 Task: Search one way flight ticket for 5 adults, 2 children, 1 infant in seat and 2 infants on lap in economy from Traverse City: Cherry Capital Airport (was Cherry County Airpark) to Greensboro: Piedmont Triad International Airport on 5-1-2023. Choice of flights is Delta. Number of bags: 2 carry on bags. Price is upto 82000. Outbound departure time preference is 23:30.
Action: Mouse moved to (302, 415)
Screenshot: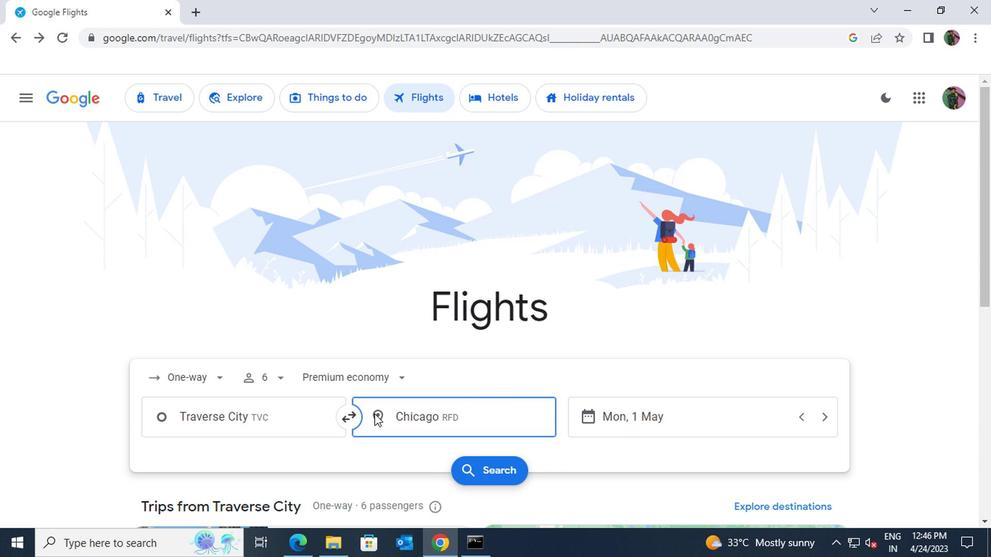
Action: Mouse pressed left at (302, 415)
Screenshot: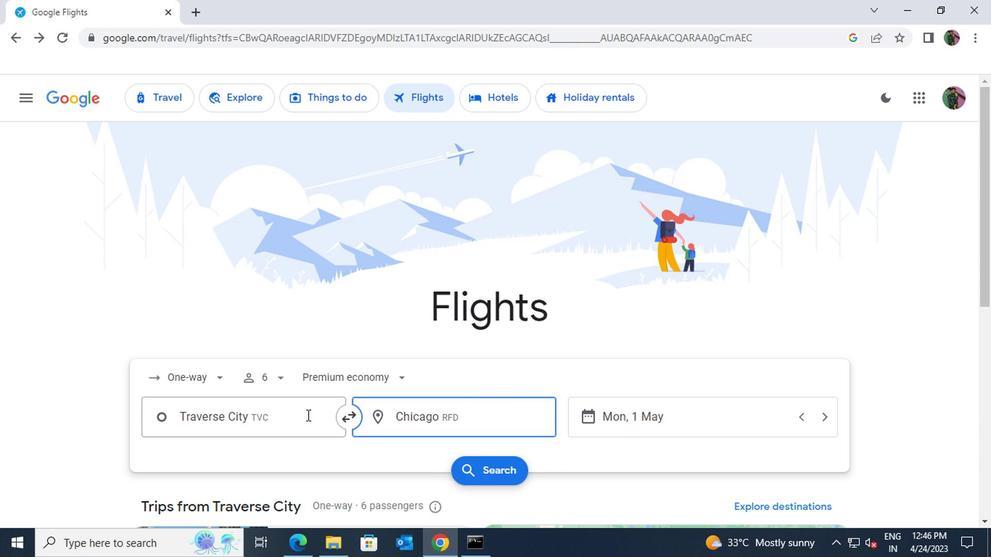 
Action: Key pressed cherry
Screenshot: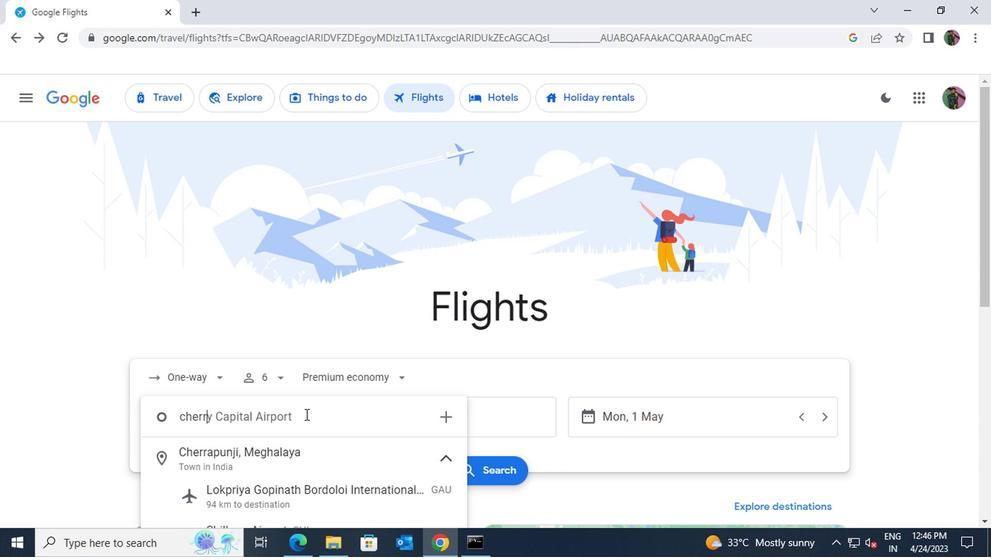 
Action: Mouse moved to (284, 448)
Screenshot: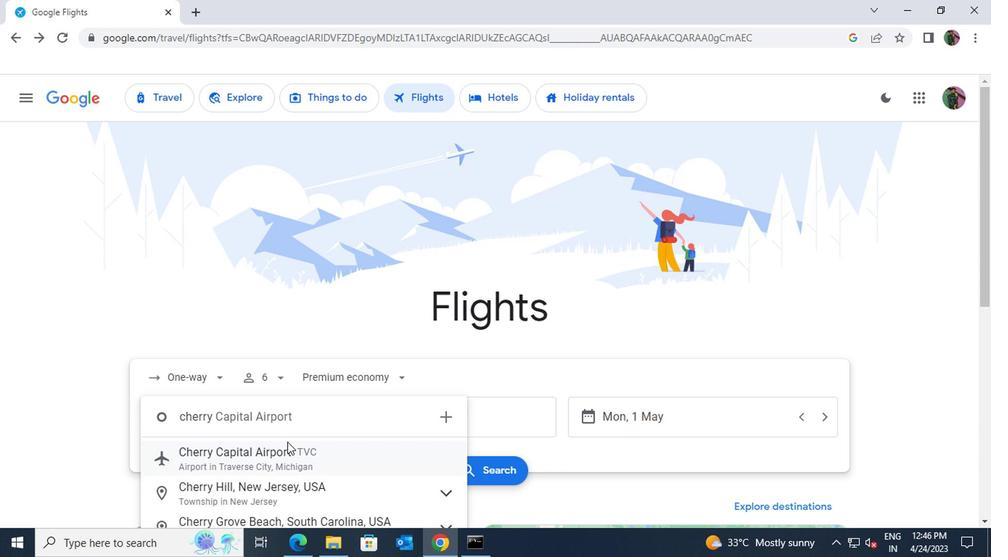 
Action: Mouse pressed left at (284, 448)
Screenshot: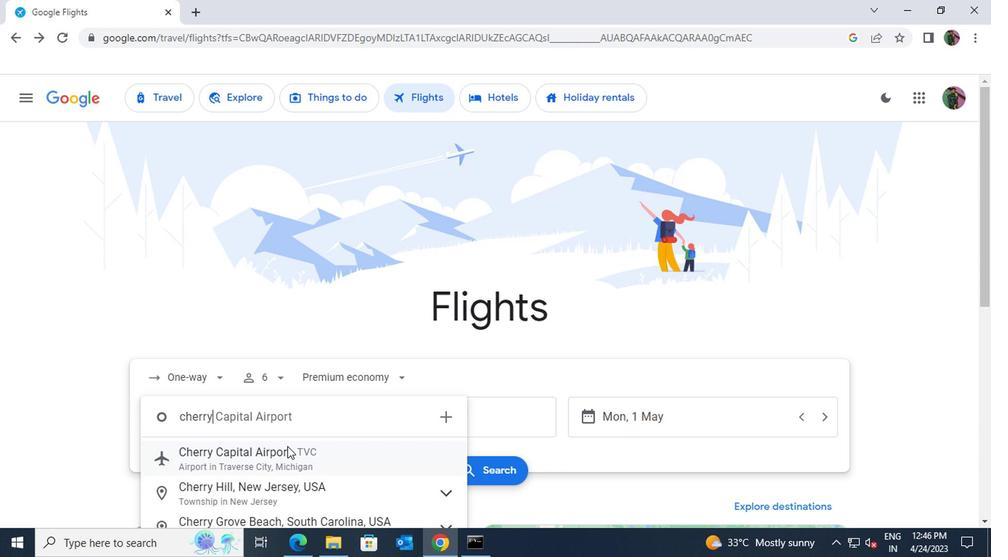 
Action: Mouse moved to (466, 417)
Screenshot: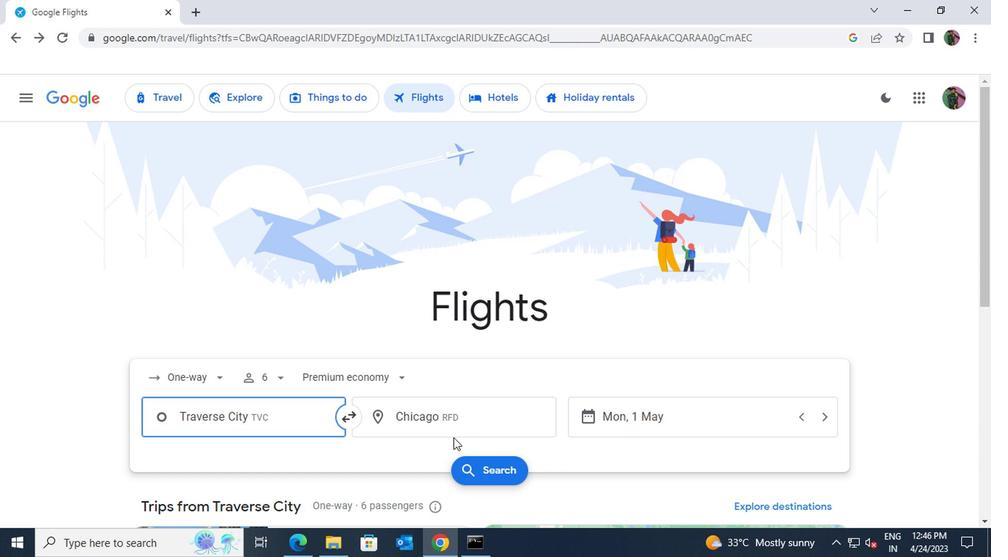 
Action: Mouse pressed left at (466, 417)
Screenshot: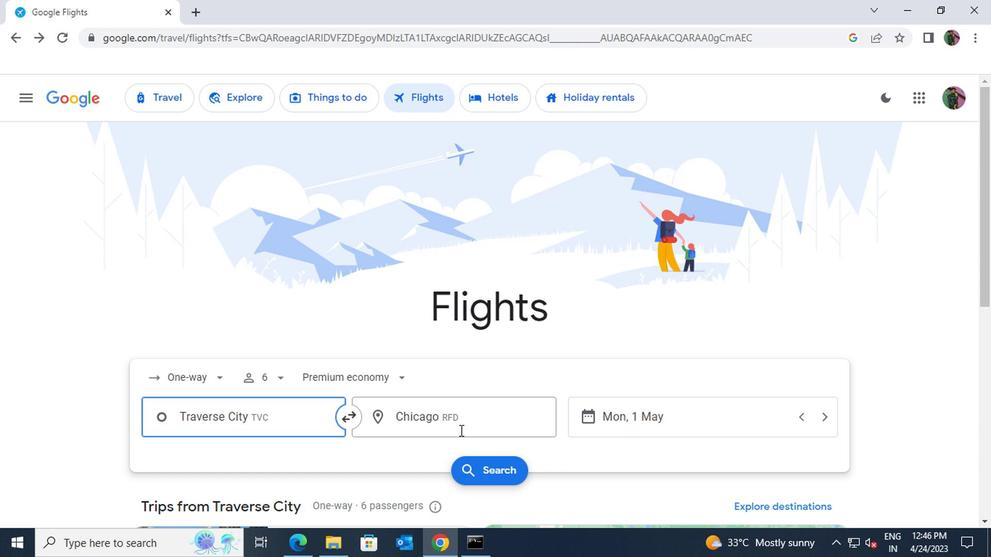 
Action: Key pressed greeensboro
Screenshot: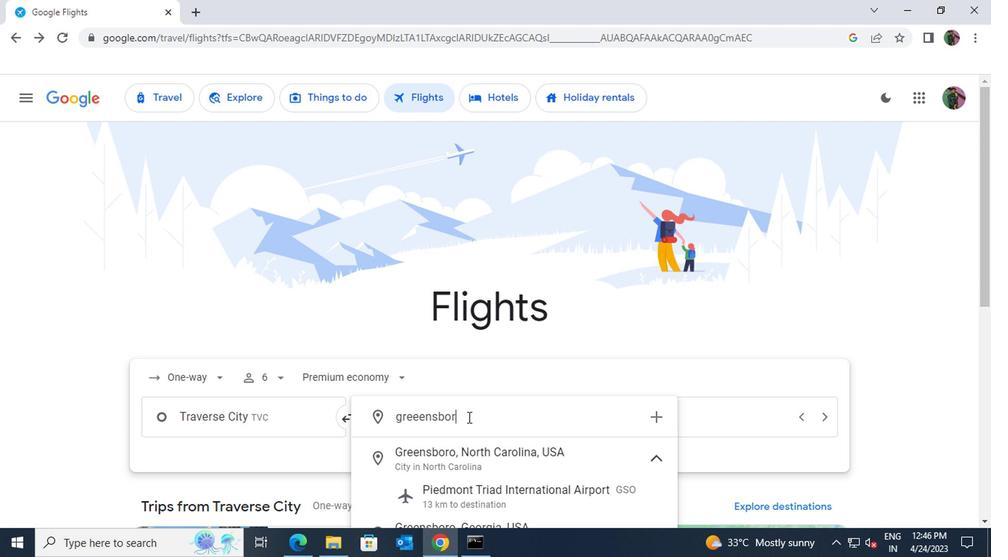 
Action: Mouse moved to (463, 453)
Screenshot: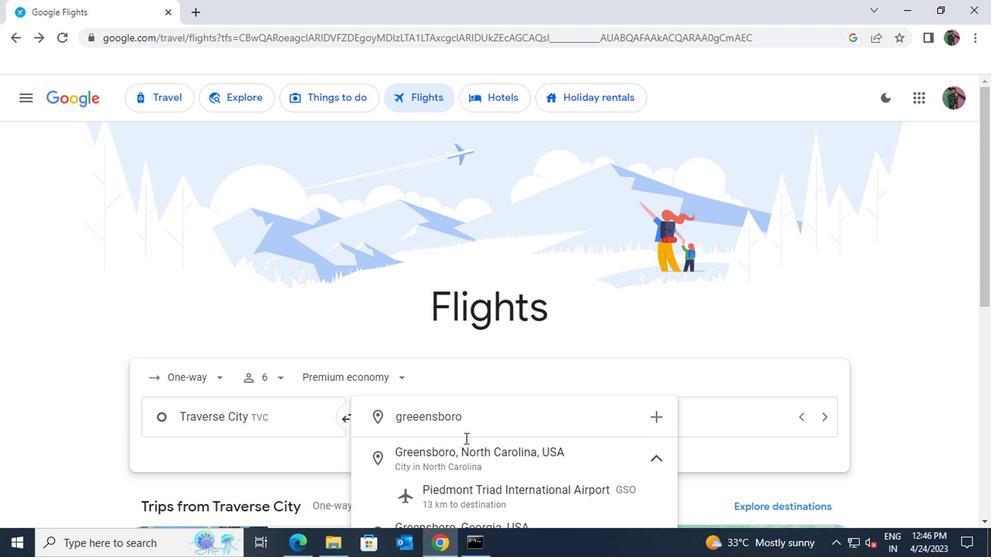 
Action: Mouse pressed left at (463, 453)
Screenshot: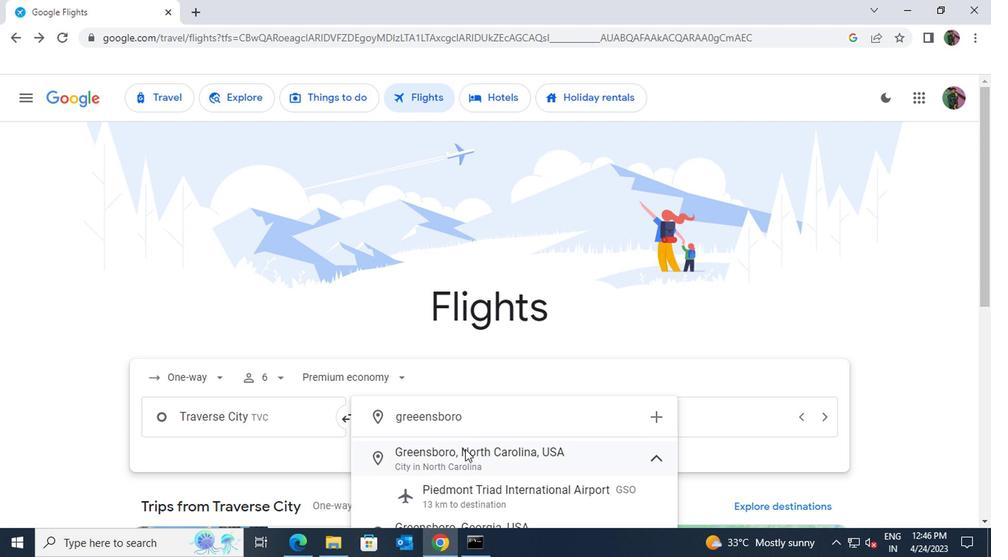 
Action: Mouse moved to (279, 377)
Screenshot: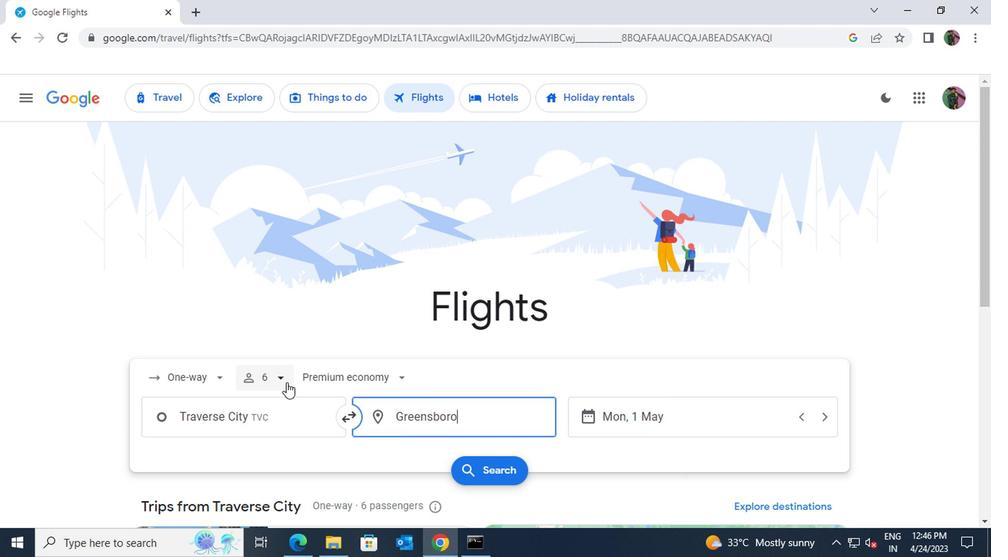 
Action: Mouse pressed left at (279, 377)
Screenshot: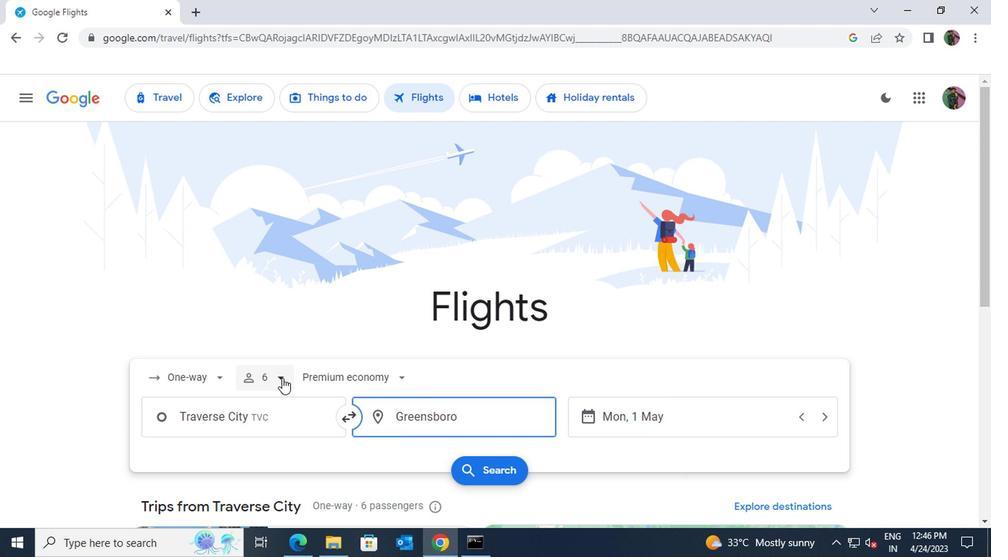 
Action: Mouse moved to (381, 416)
Screenshot: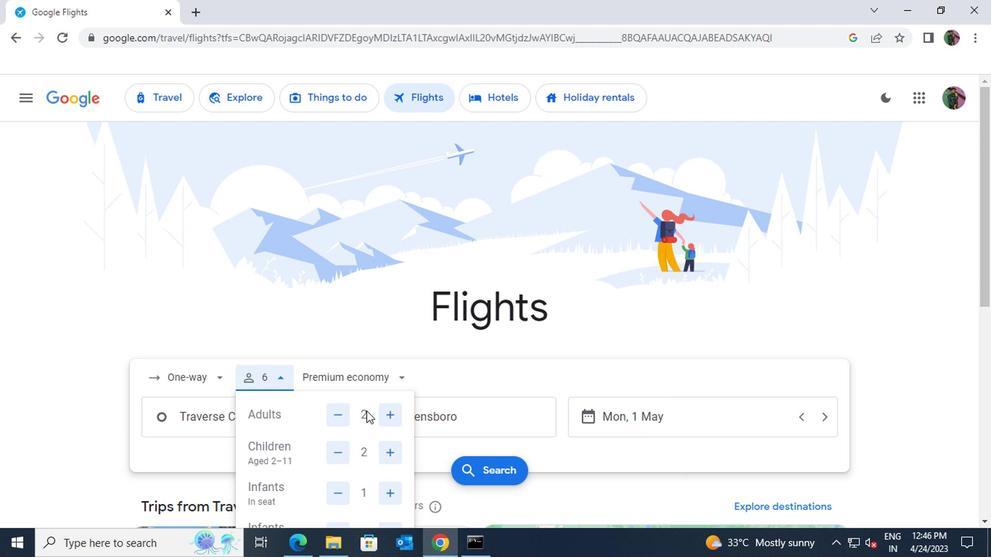 
Action: Mouse pressed left at (381, 416)
Screenshot: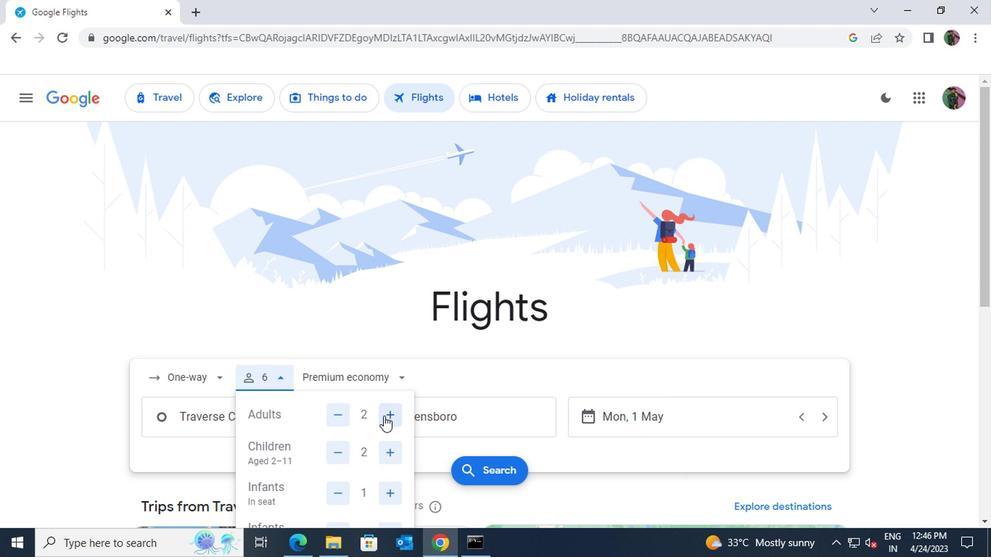 
Action: Mouse moved to (382, 416)
Screenshot: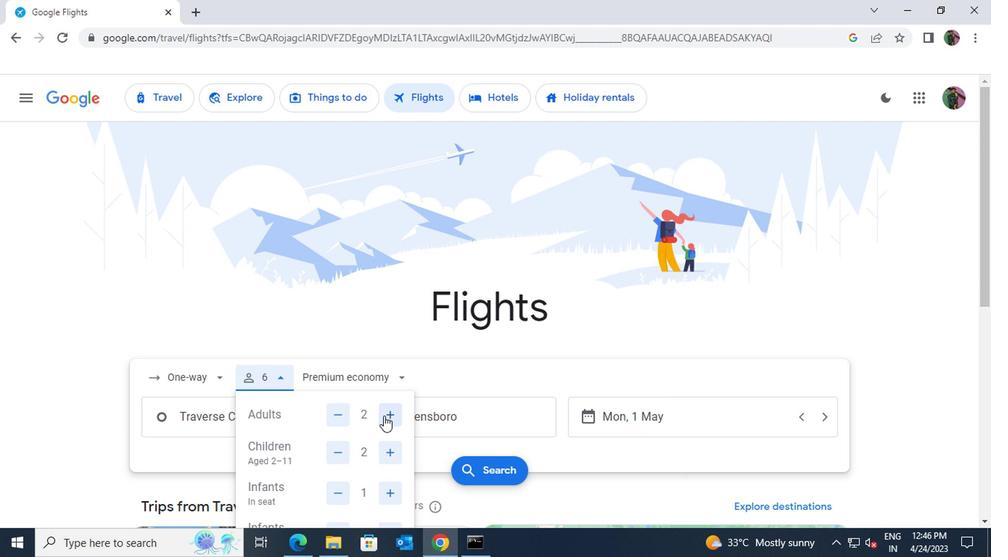 
Action: Mouse pressed left at (382, 416)
Screenshot: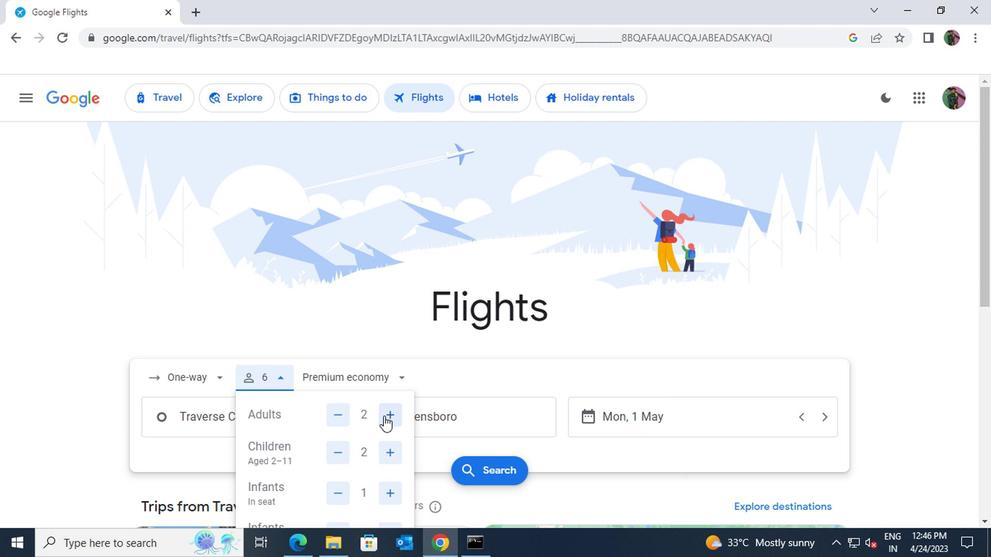 
Action: Mouse pressed left at (382, 416)
Screenshot: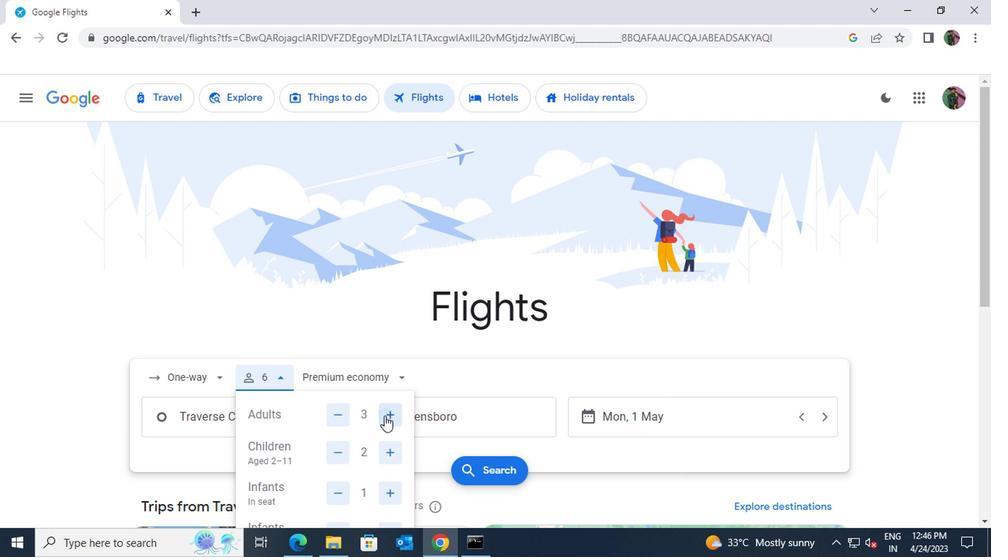 
Action: Mouse moved to (382, 418)
Screenshot: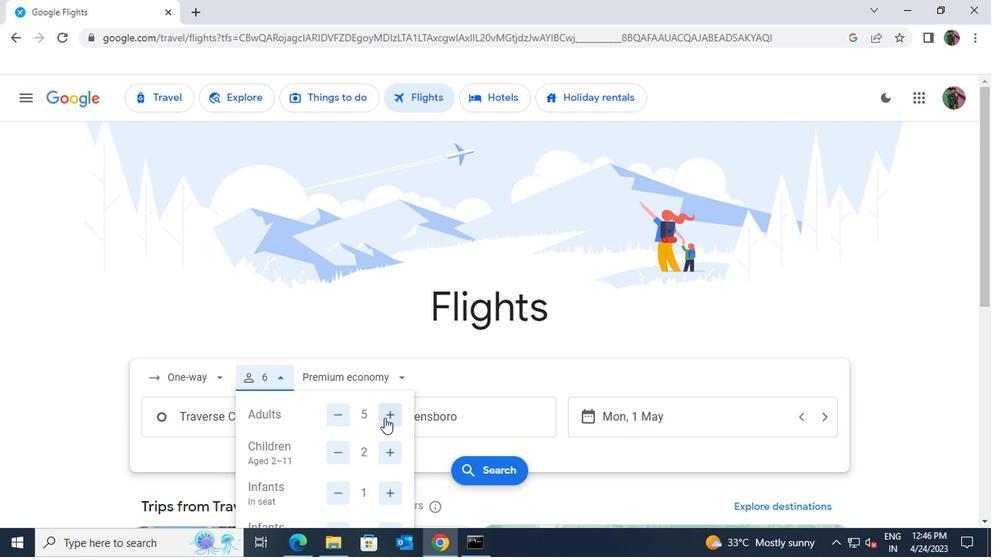 
Action: Mouse scrolled (382, 417) with delta (0, -1)
Screenshot: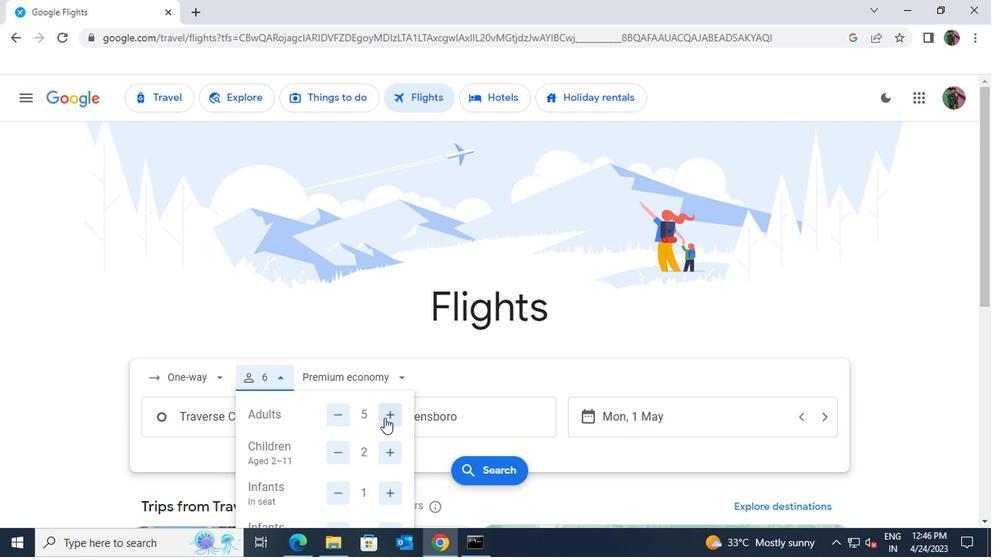 
Action: Mouse moved to (382, 417)
Screenshot: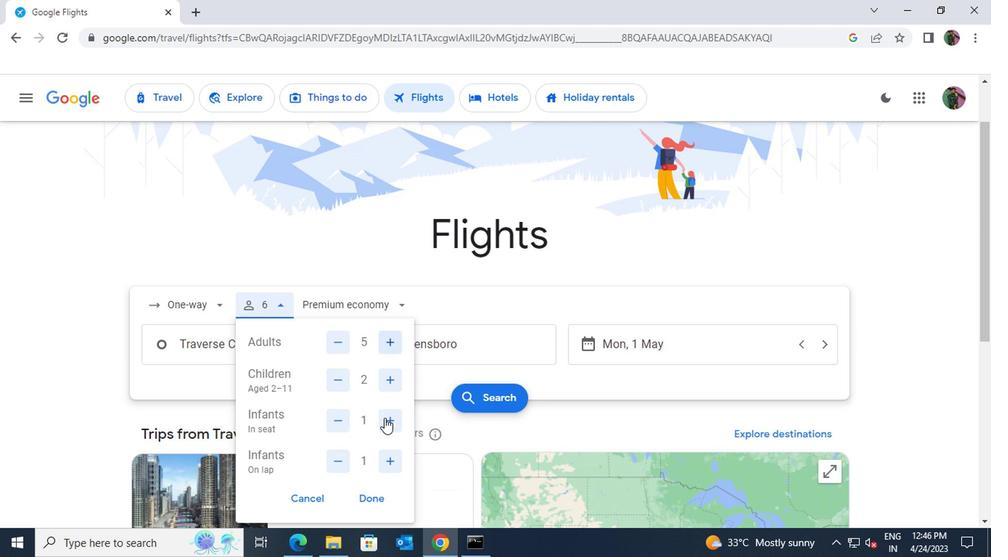 
Action: Mouse scrolled (382, 417) with delta (0, 0)
Screenshot: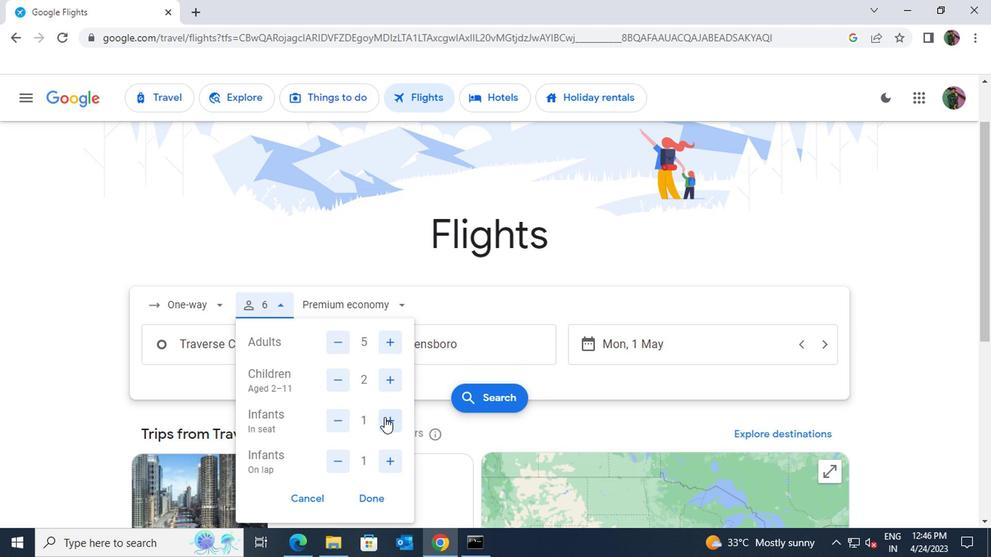
Action: Mouse moved to (377, 419)
Screenshot: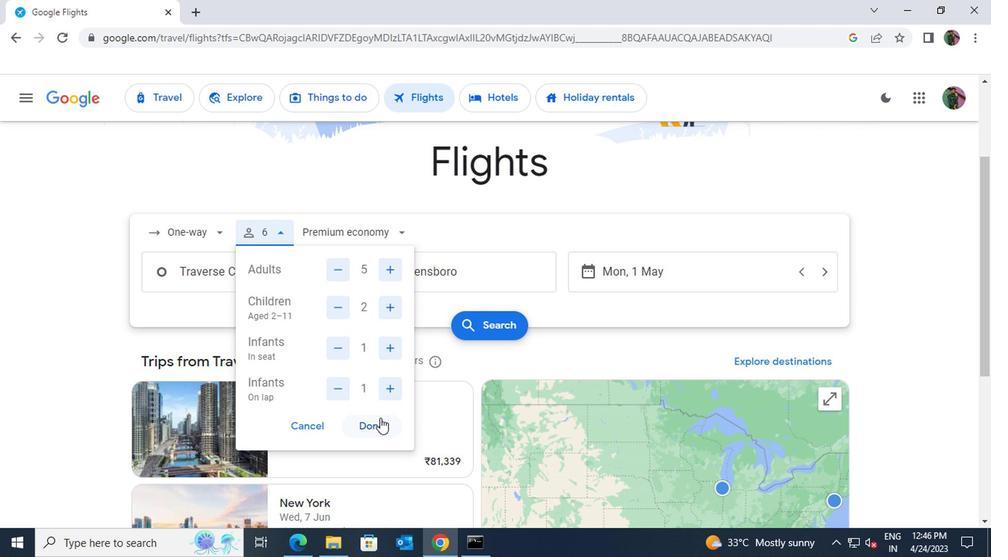 
Action: Mouse pressed left at (377, 419)
Screenshot: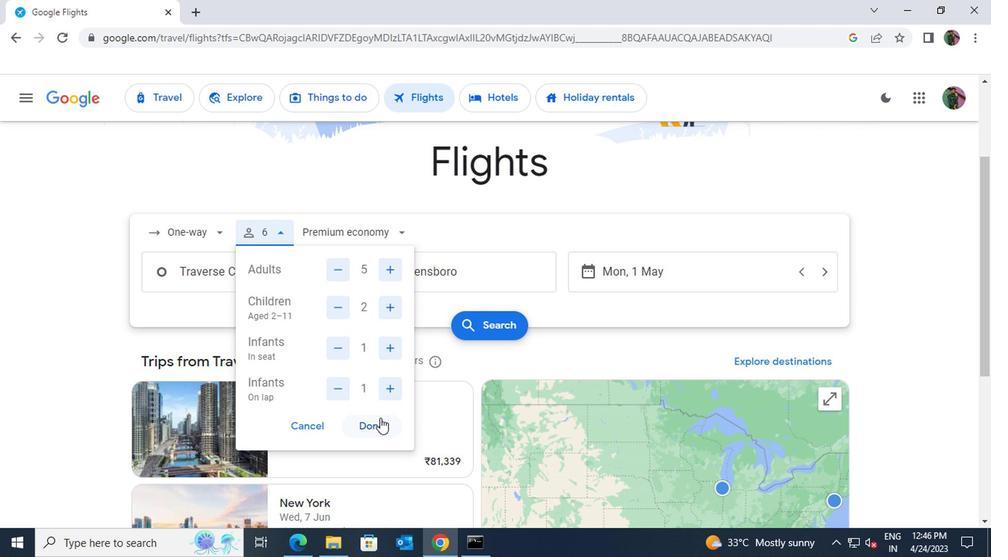
Action: Mouse moved to (483, 326)
Screenshot: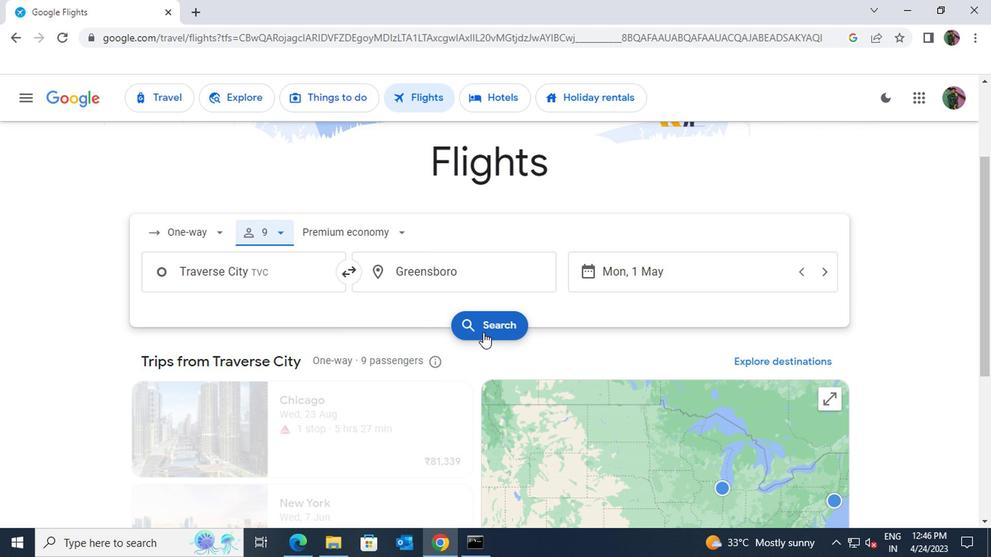 
Action: Mouse pressed left at (483, 326)
Screenshot: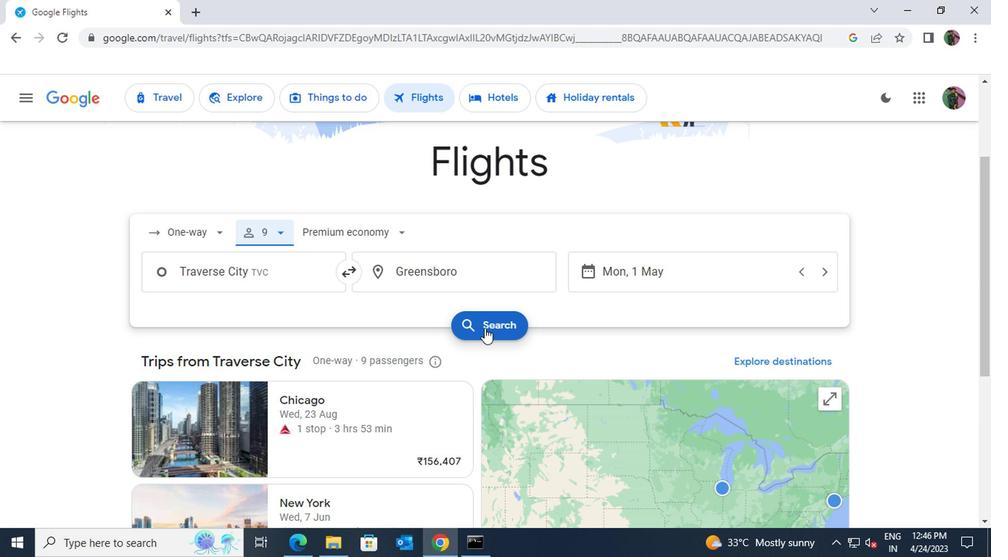 
Action: Mouse moved to (153, 226)
Screenshot: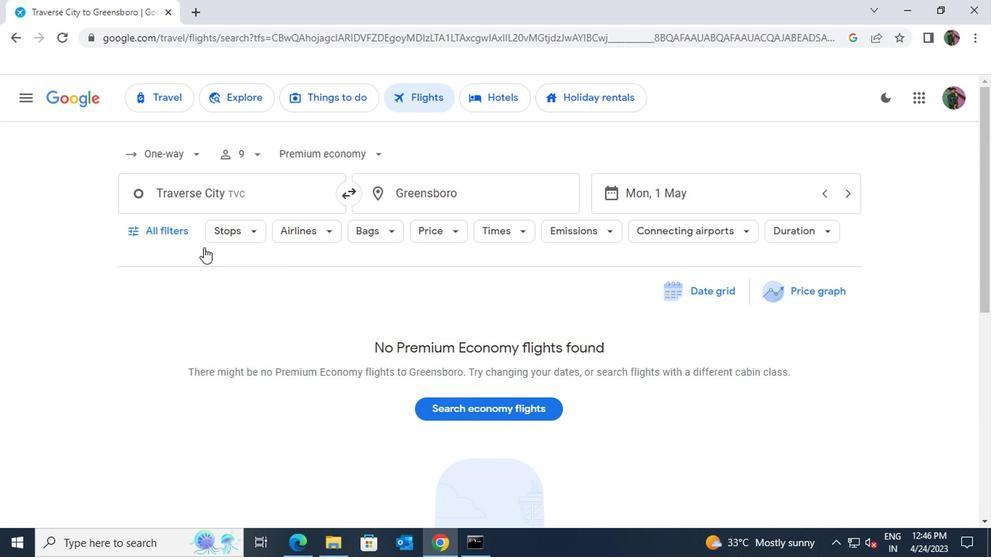 
Action: Mouse pressed left at (153, 226)
Screenshot: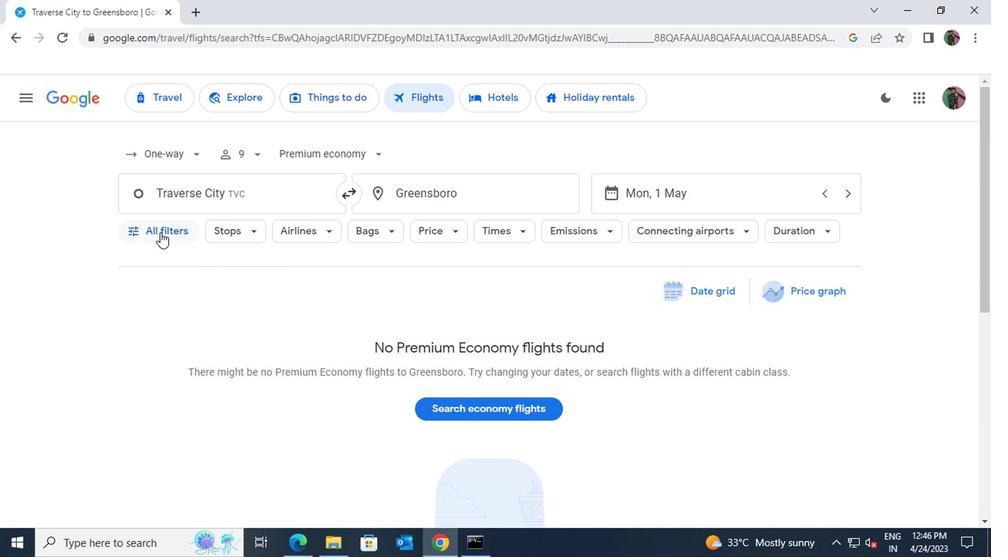 
Action: Mouse moved to (197, 332)
Screenshot: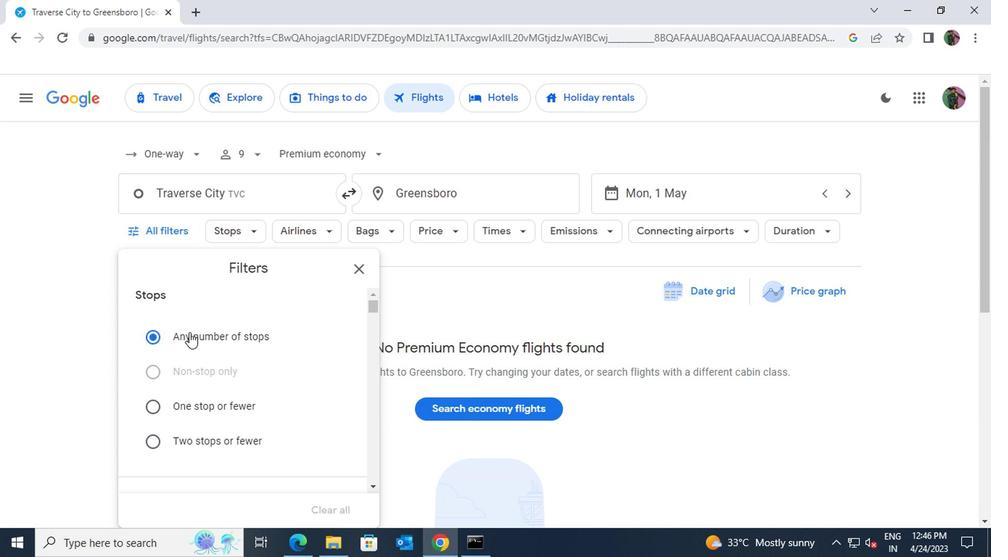 
Action: Mouse scrolled (197, 331) with delta (0, 0)
Screenshot: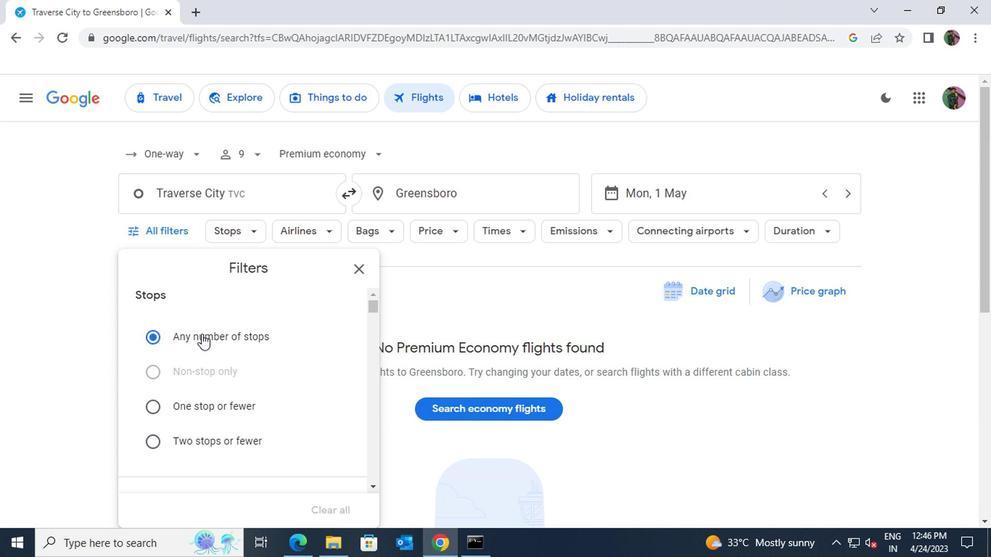 
Action: Mouse scrolled (197, 331) with delta (0, 0)
Screenshot: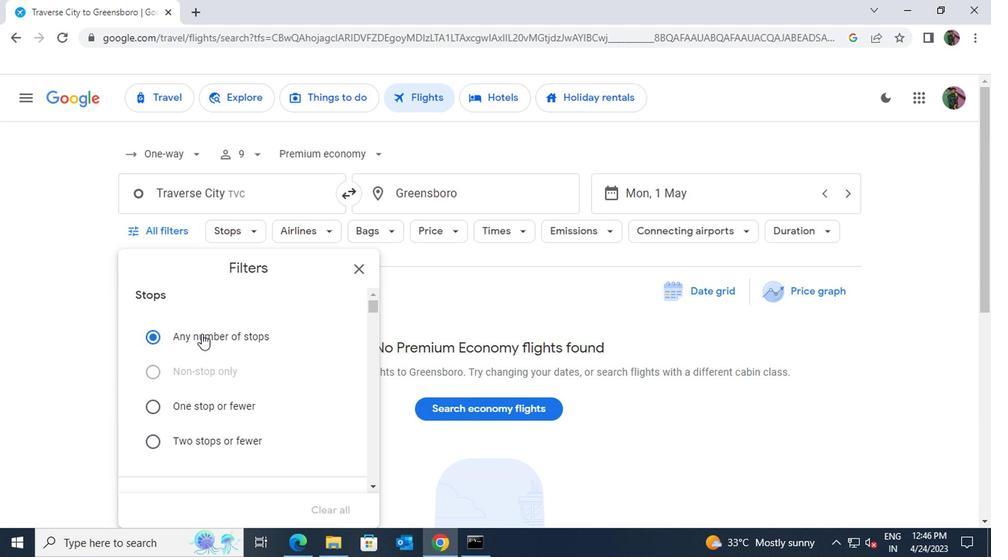 
Action: Mouse scrolled (197, 331) with delta (0, 0)
Screenshot: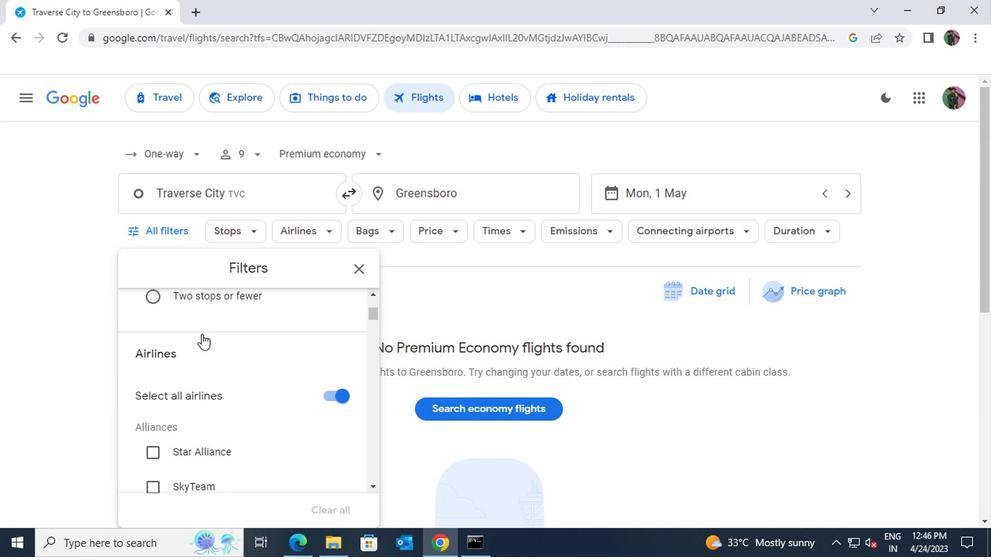 
Action: Mouse scrolled (197, 331) with delta (0, 0)
Screenshot: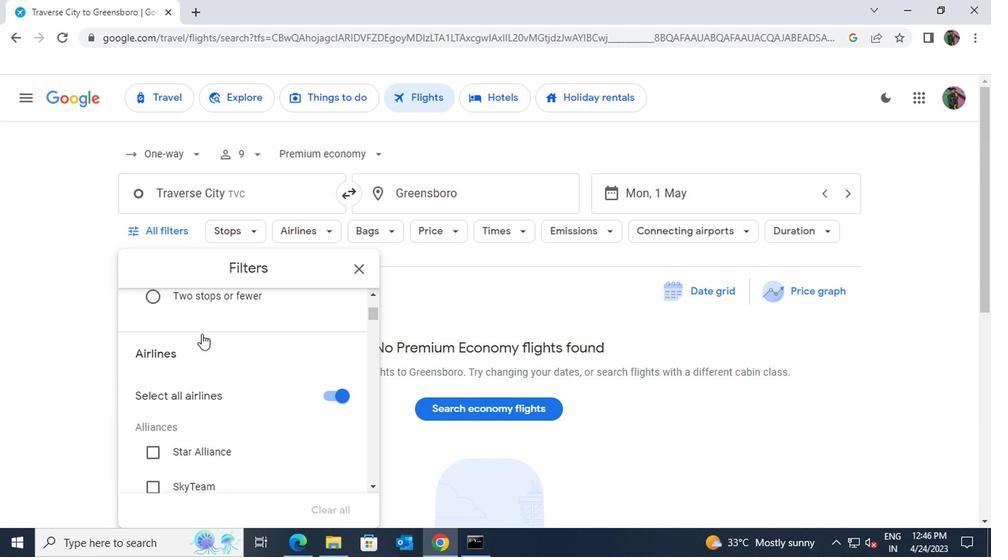 
Action: Mouse scrolled (197, 331) with delta (0, 0)
Screenshot: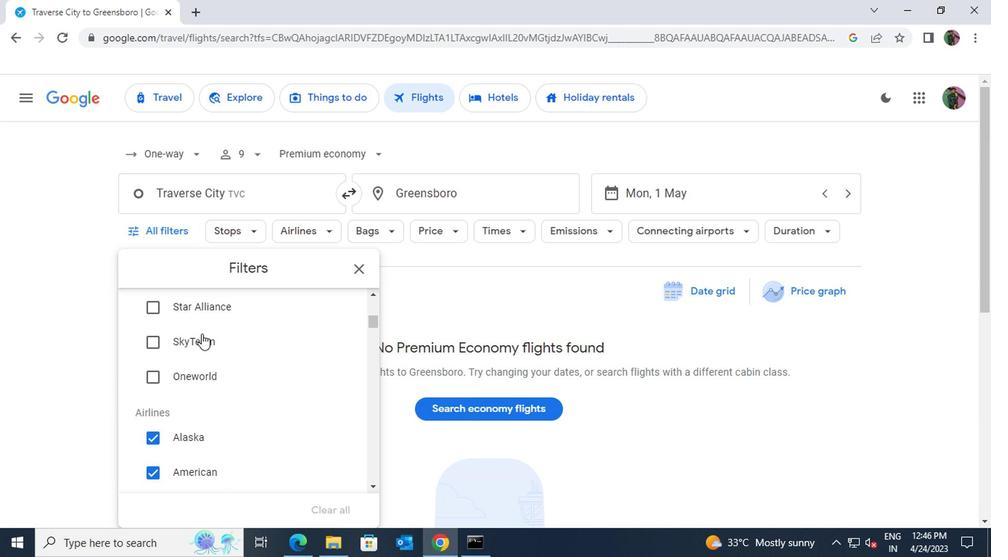 
Action: Mouse moved to (198, 332)
Screenshot: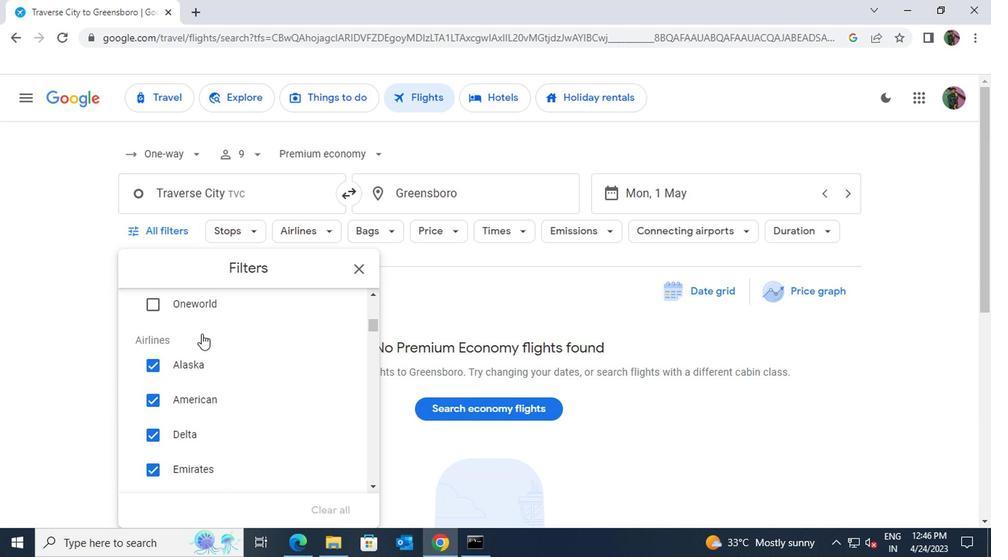 
Action: Mouse scrolled (198, 331) with delta (0, 0)
Screenshot: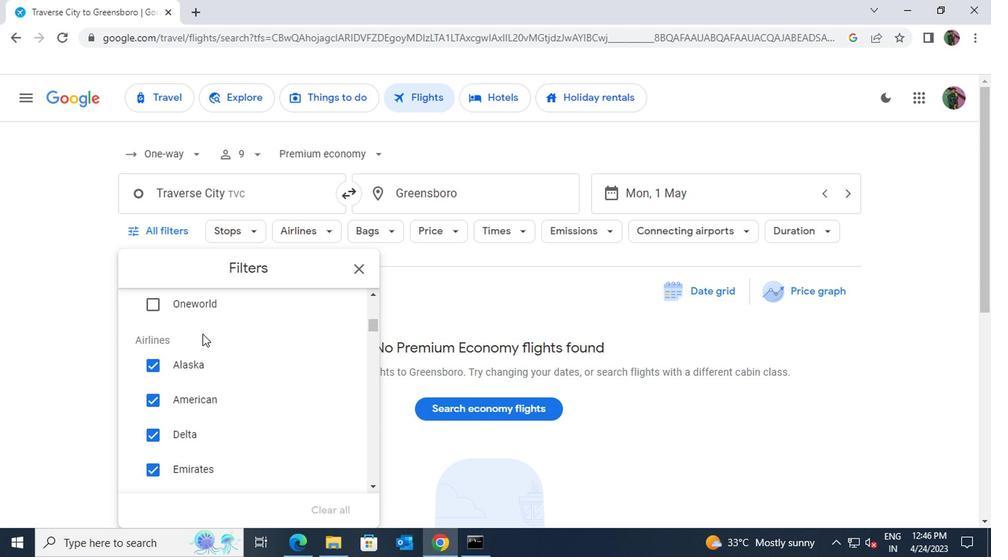 
Action: Mouse scrolled (198, 331) with delta (0, 0)
Screenshot: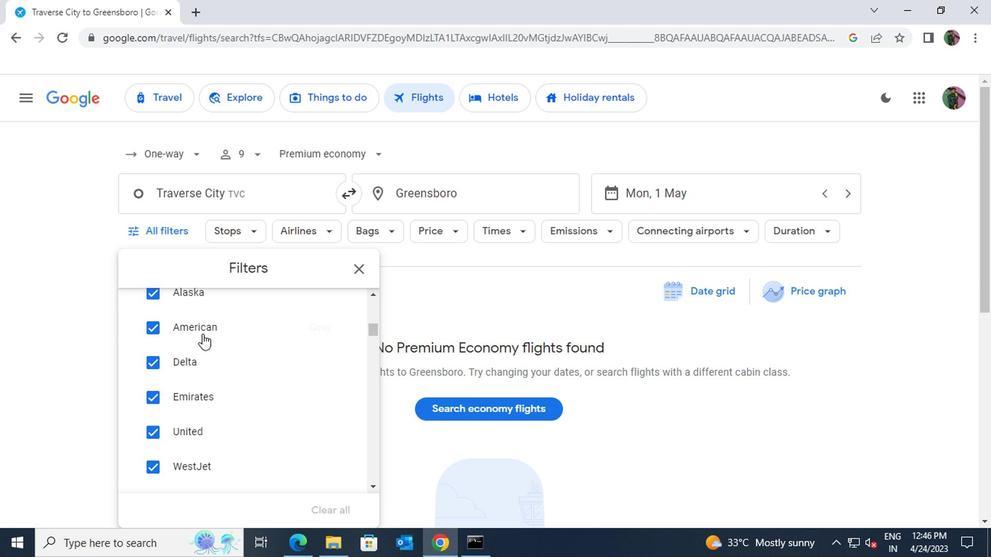 
Action: Mouse scrolled (198, 331) with delta (0, 0)
Screenshot: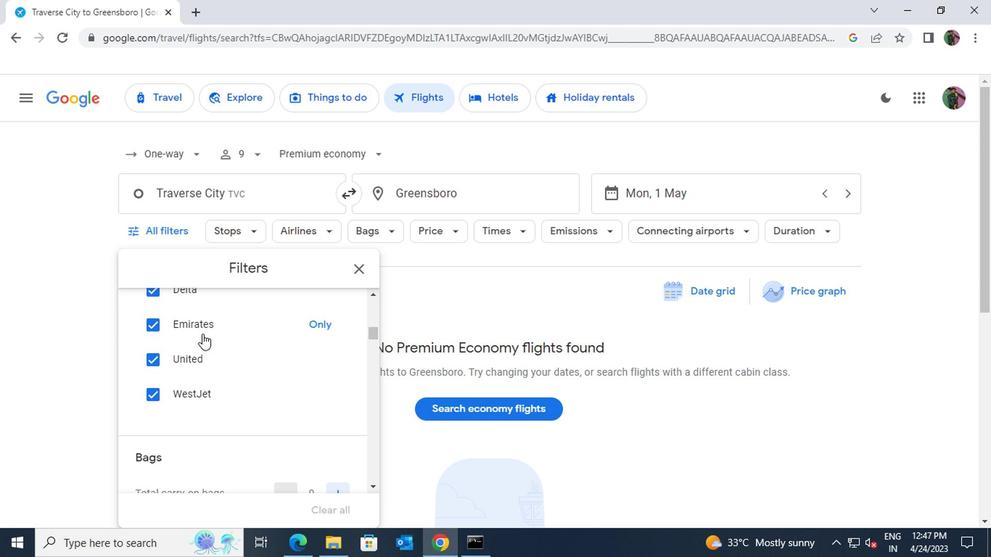 
Action: Mouse moved to (330, 424)
Screenshot: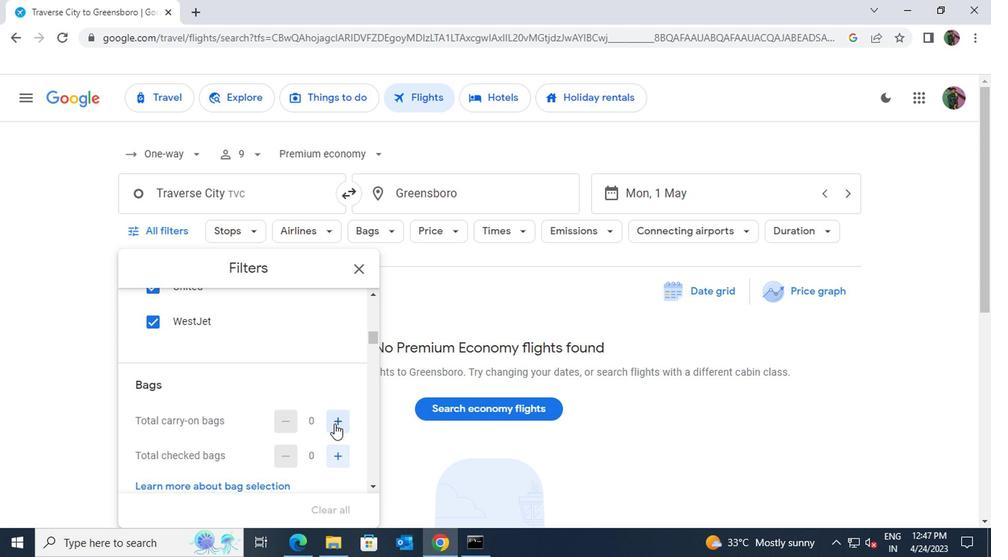 
Action: Mouse pressed left at (330, 424)
Screenshot: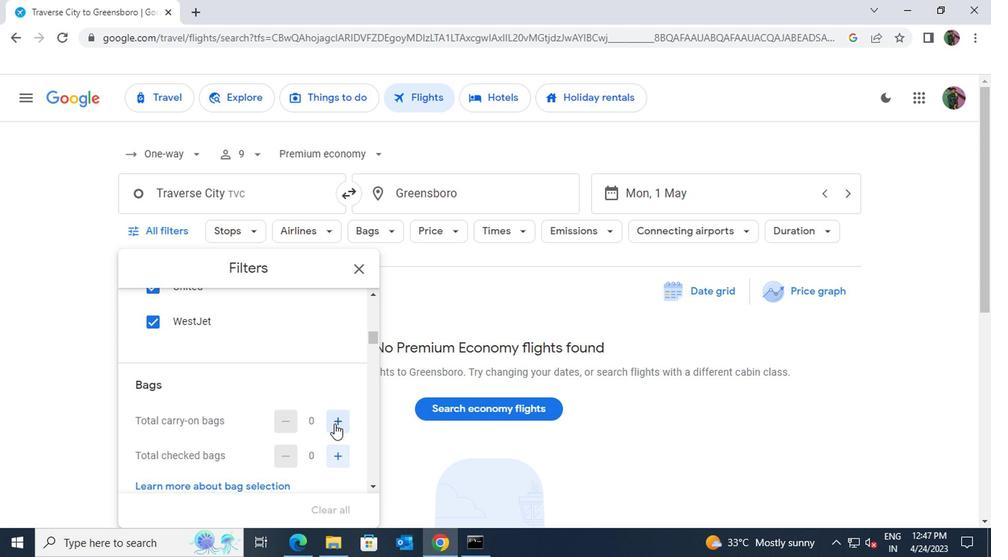 
Action: Mouse pressed left at (330, 424)
Screenshot: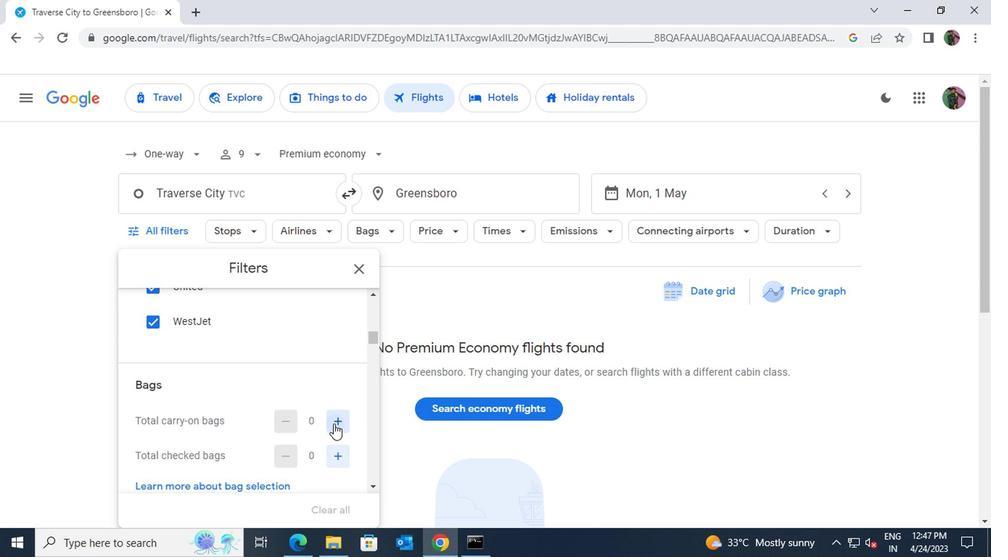
Action: Mouse moved to (330, 423)
Screenshot: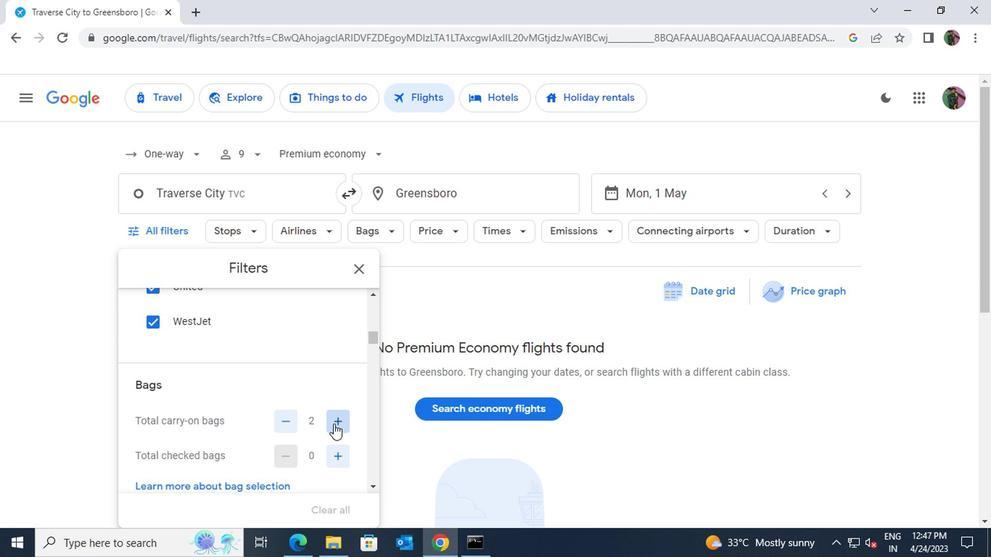 
Action: Mouse scrolled (330, 422) with delta (0, -1)
Screenshot: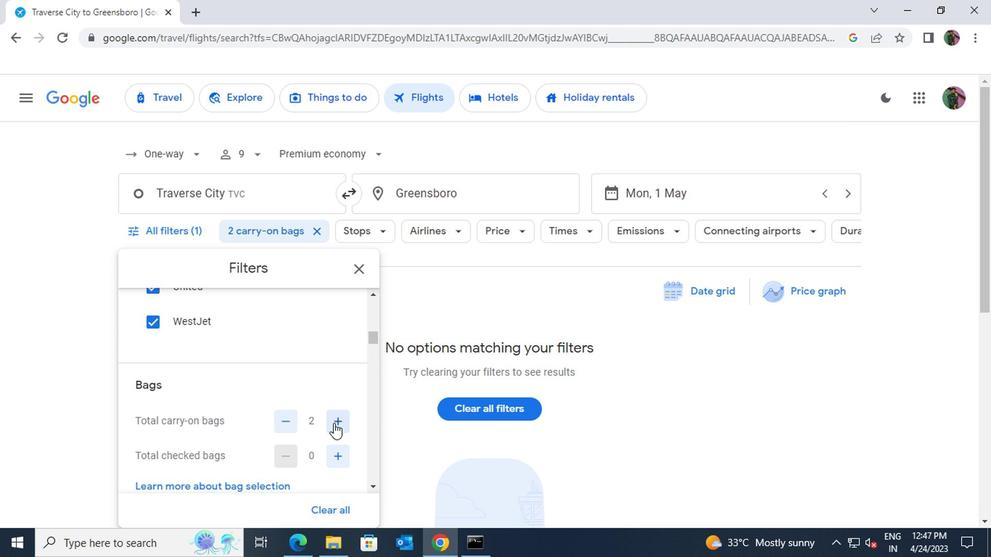 
Action: Mouse moved to (330, 422)
Screenshot: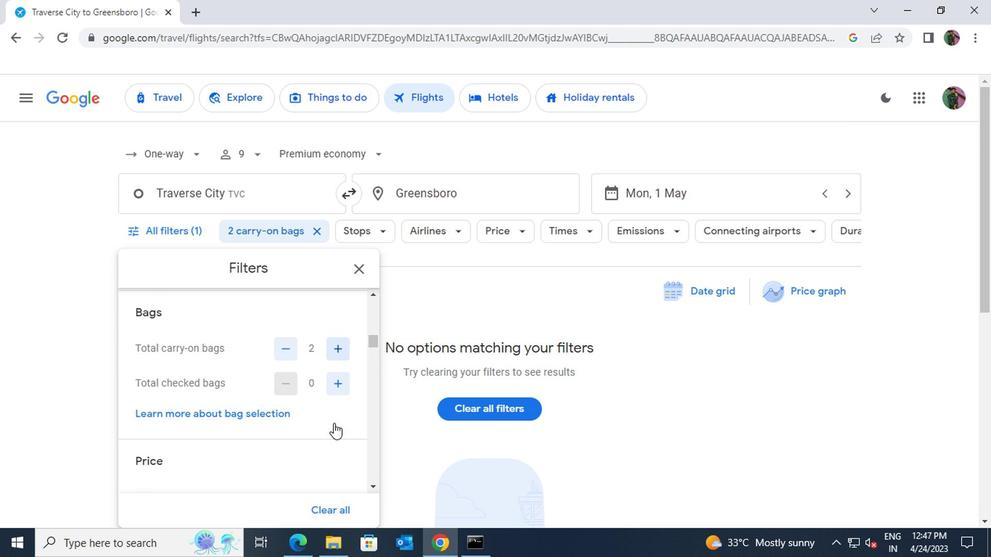 
Action: Mouse scrolled (330, 422) with delta (0, 0)
Screenshot: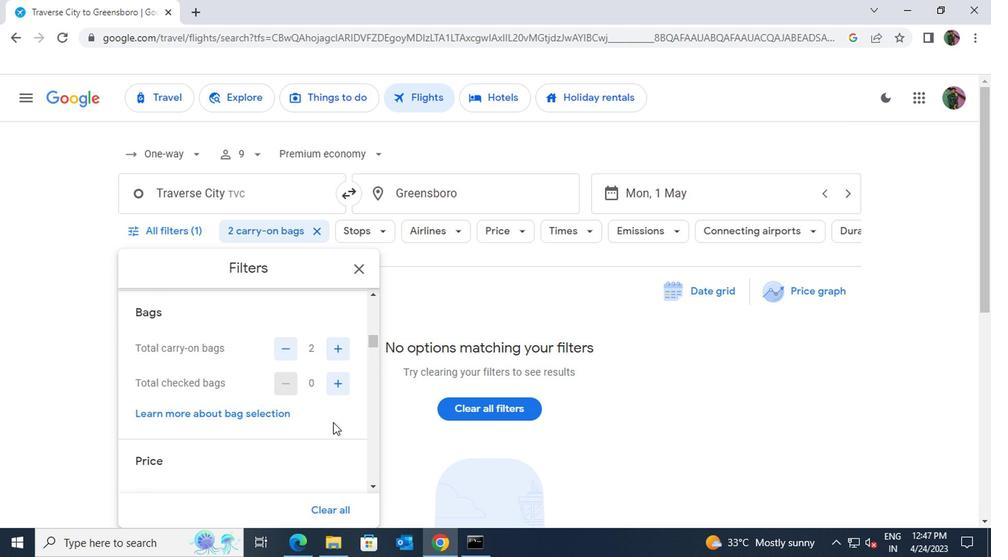 
Action: Mouse moved to (333, 450)
Screenshot: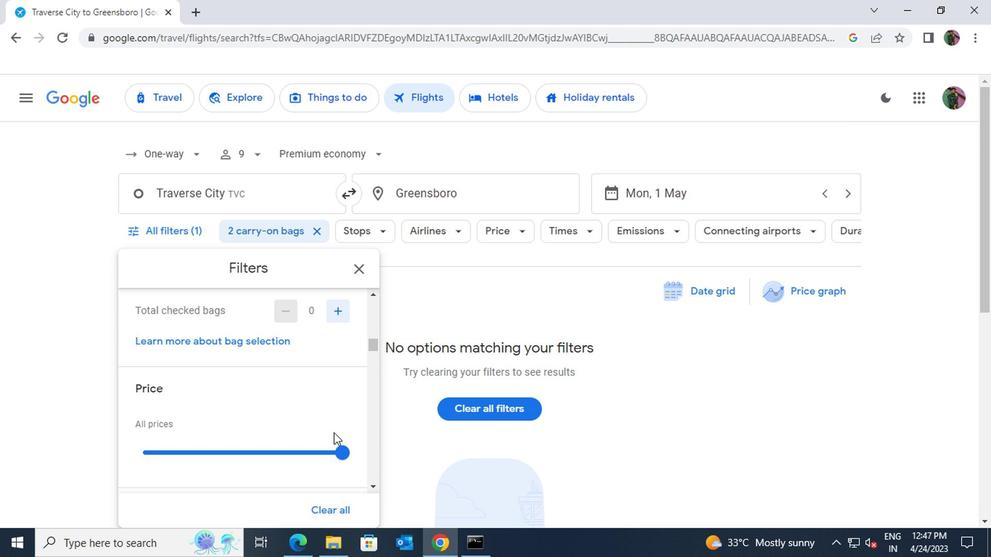 
Action: Mouse pressed left at (333, 450)
Screenshot: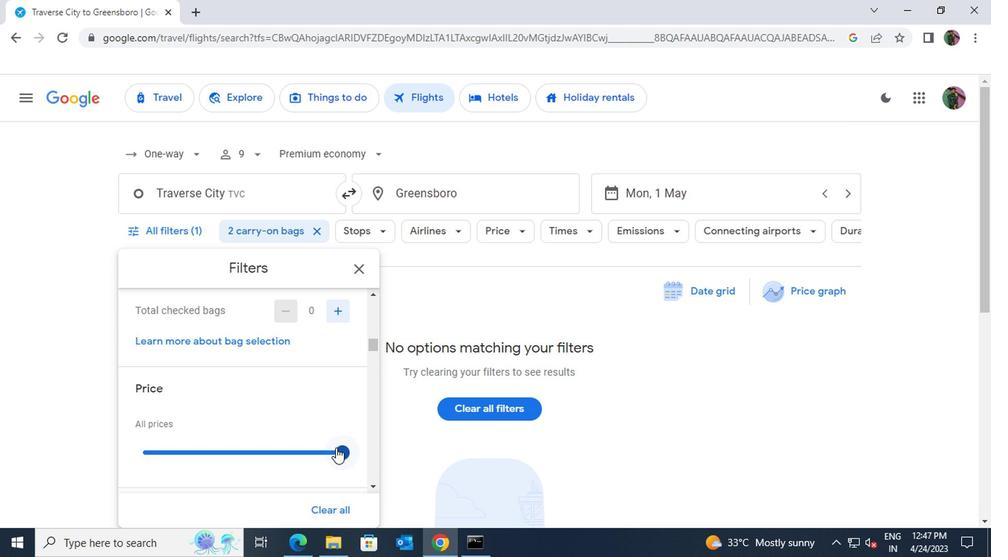 
Action: Mouse moved to (295, 437)
Screenshot: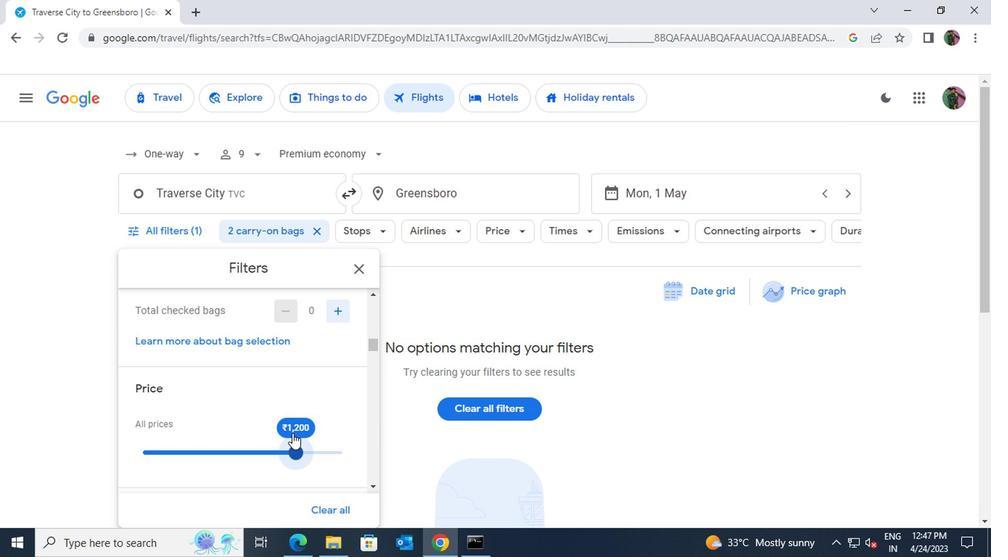 
Action: Mouse scrolled (295, 436) with delta (0, -1)
Screenshot: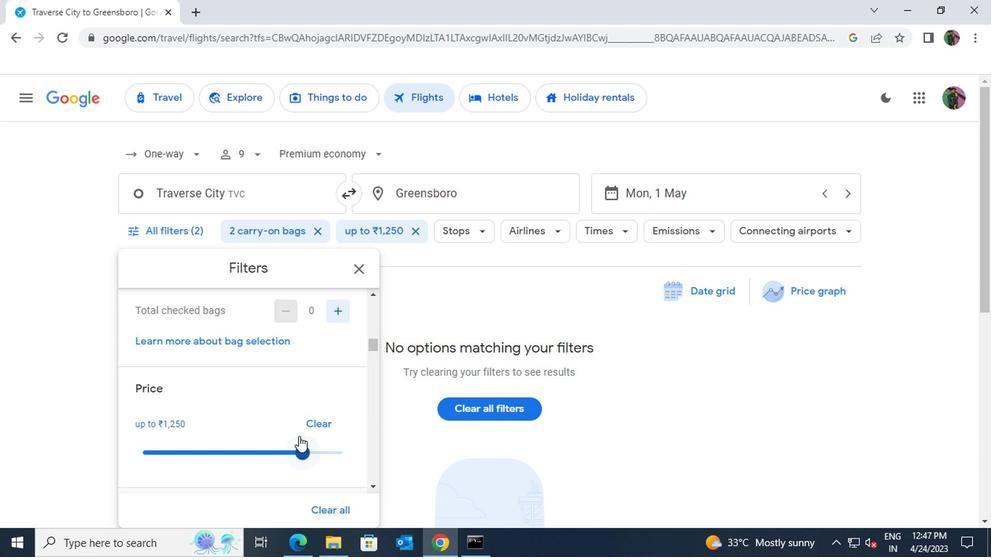 
Action: Mouse scrolled (295, 436) with delta (0, -1)
Screenshot: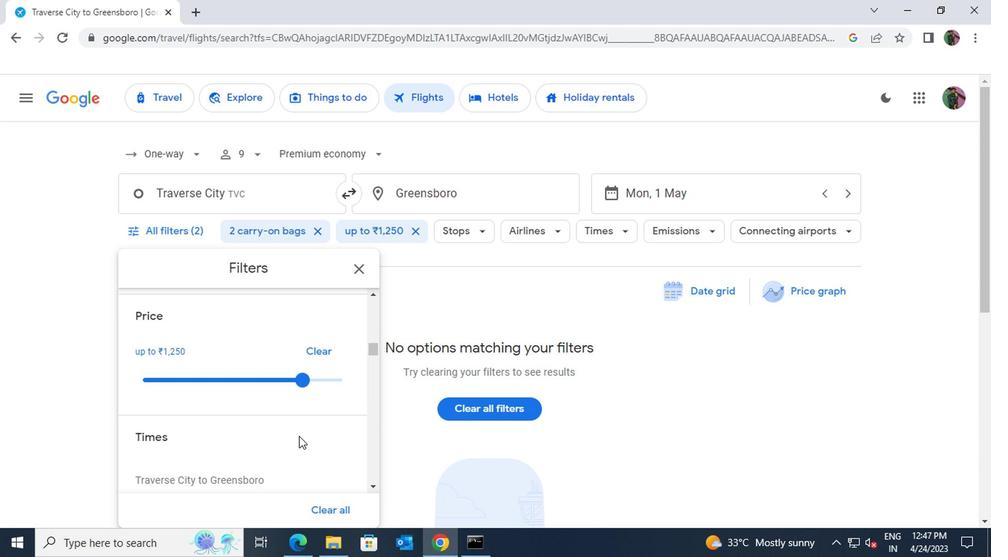
Action: Mouse scrolled (295, 436) with delta (0, -1)
Screenshot: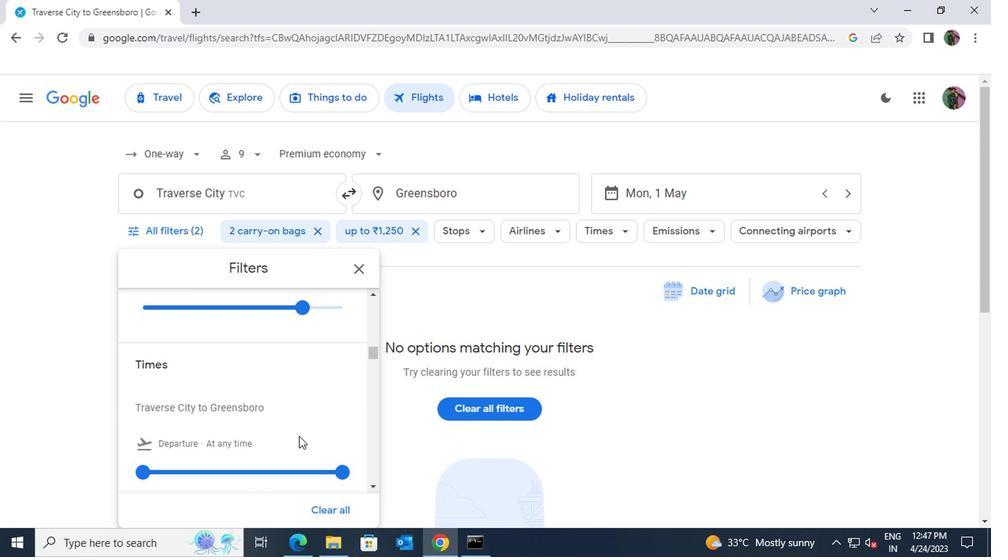 
Action: Mouse moved to (333, 400)
Screenshot: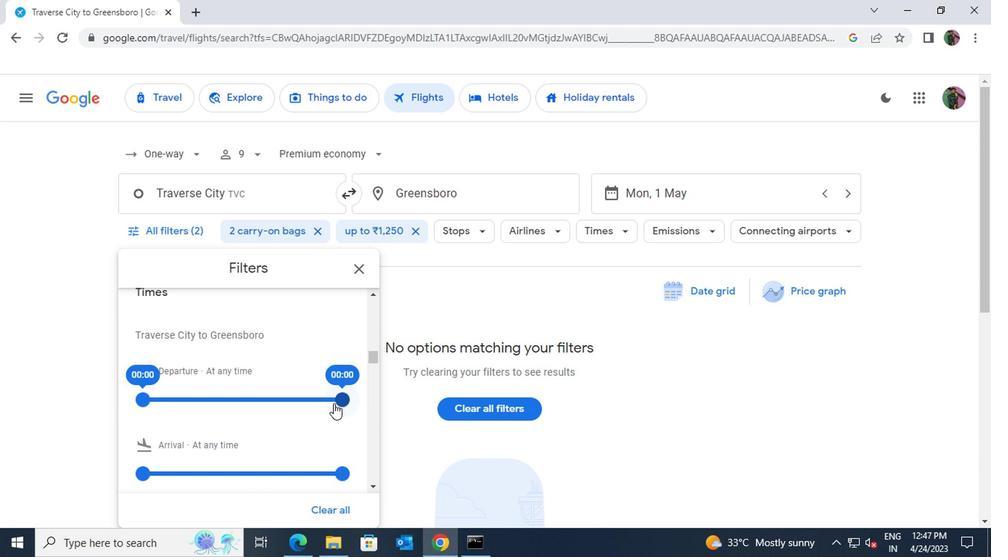 
Action: Mouse pressed left at (333, 400)
Screenshot: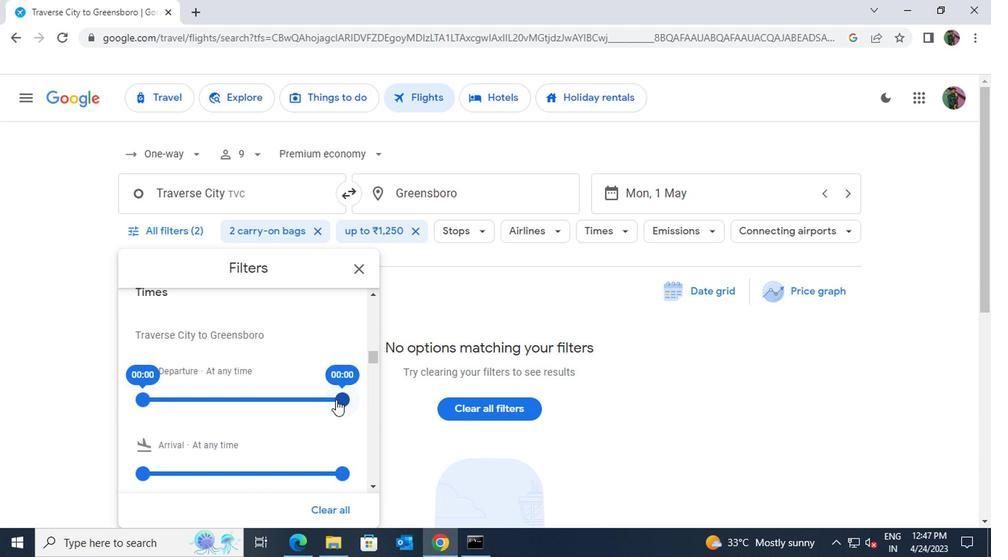 
Action: Mouse moved to (315, 396)
Screenshot: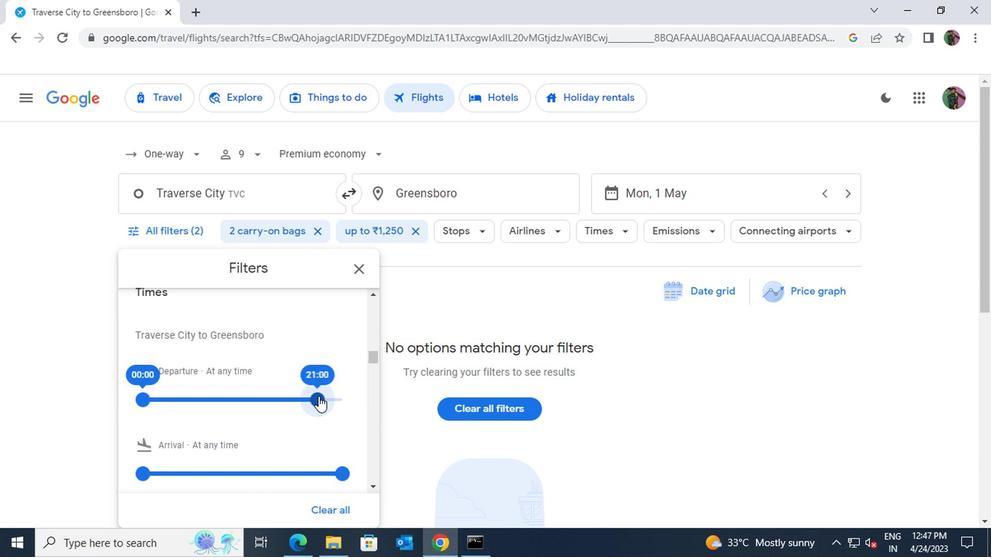 
